 Task: Create List Refunds in Board Employee Performance to Workspace Full-stack Development. Create List Disputes in Board Email A/B Testing to Workspace Full-stack Development. Create List Collections in Board Email Marketing Re-engagement Campaigns and Strategy to Workspace Full-stack Development
Action: Mouse moved to (71, 401)
Screenshot: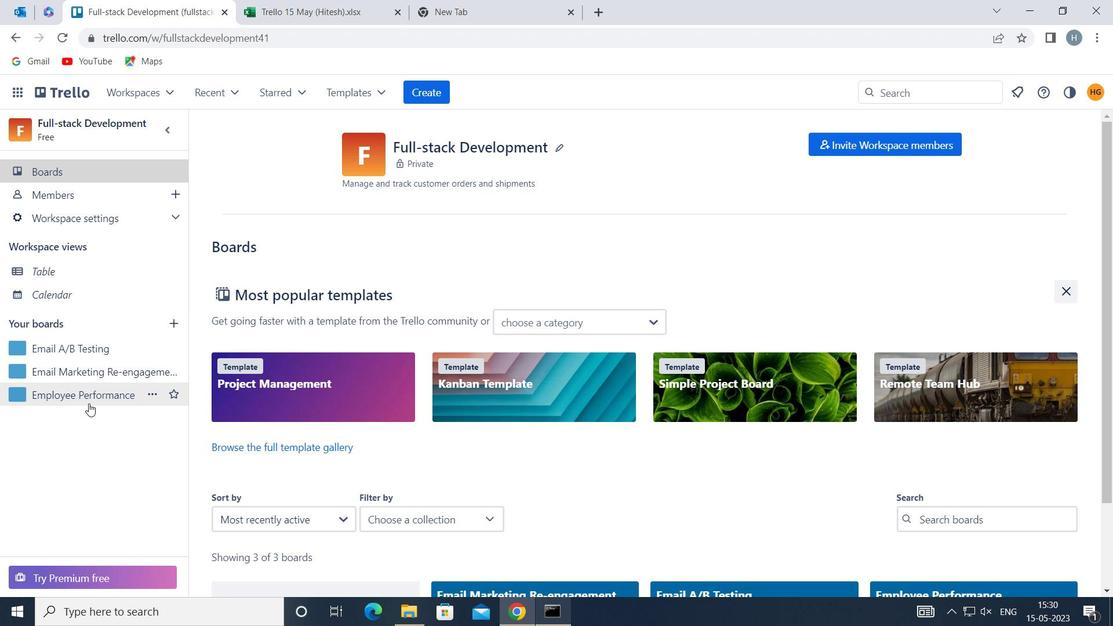 
Action: Mouse pressed left at (71, 401)
Screenshot: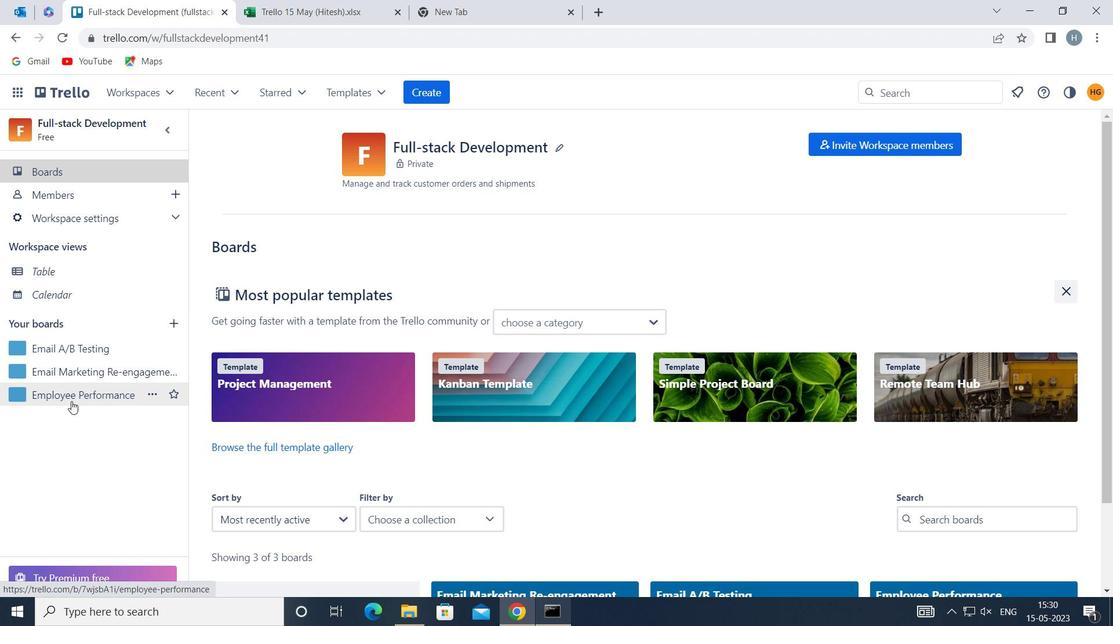 
Action: Mouse moved to (682, 182)
Screenshot: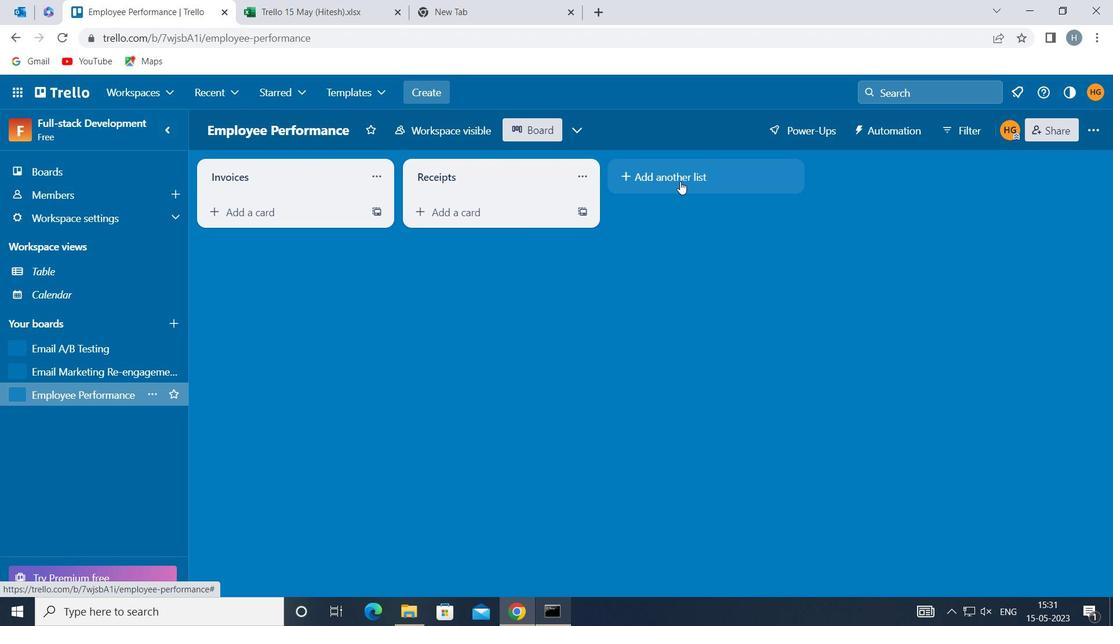 
Action: Mouse pressed left at (682, 182)
Screenshot: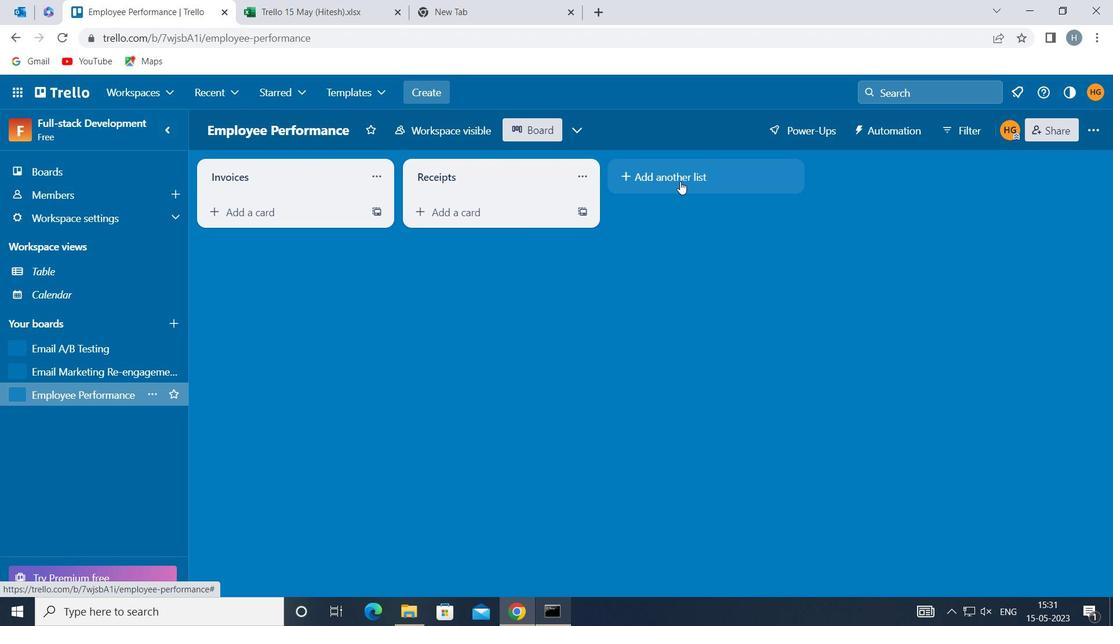 
Action: Key pressed <Key.shift><Key.shift><Key.shift><Key.shift>REFUNDS
Screenshot: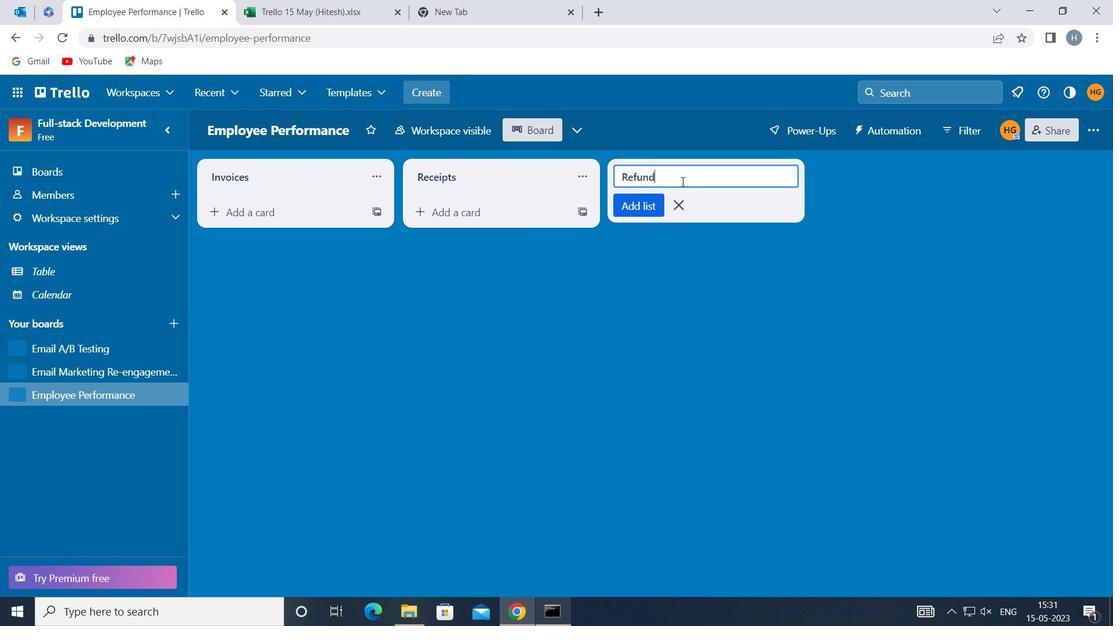 
Action: Mouse moved to (647, 203)
Screenshot: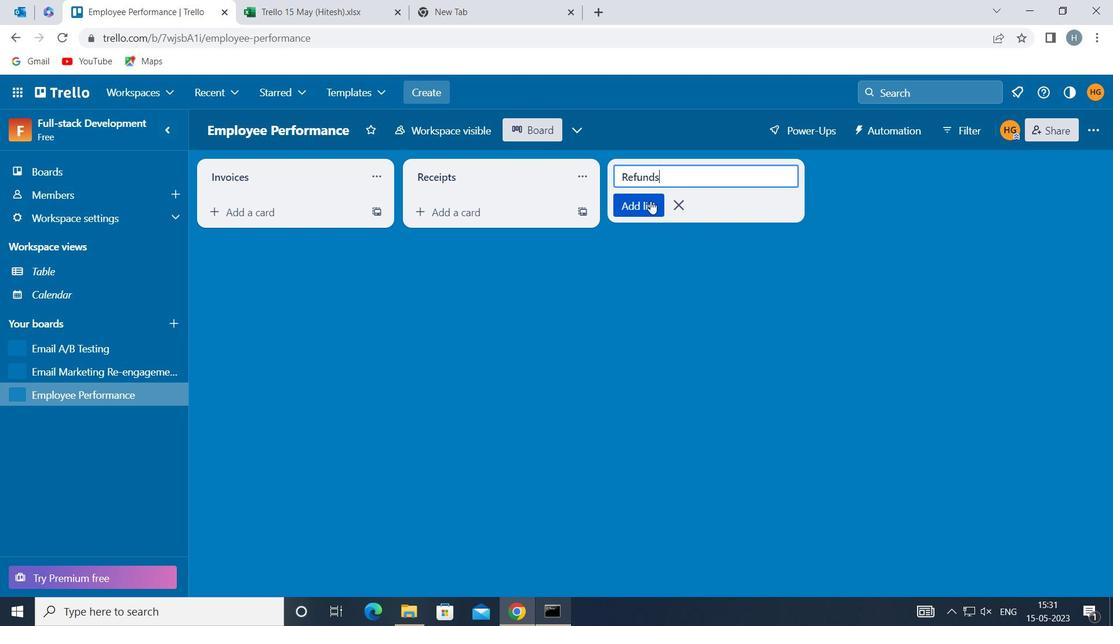 
Action: Mouse pressed left at (647, 203)
Screenshot: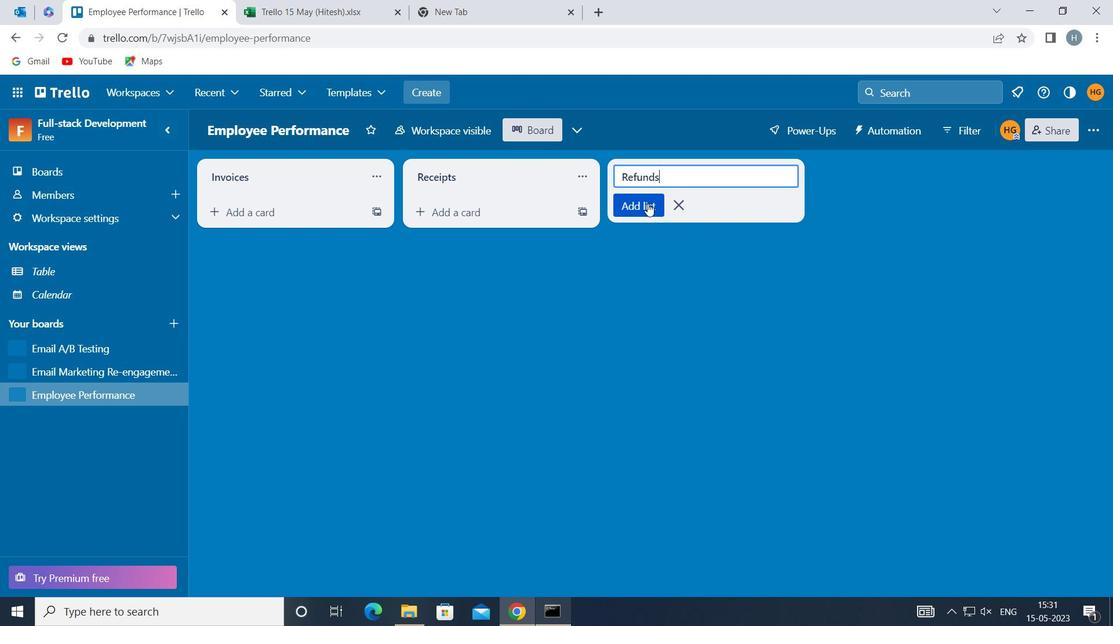 
Action: Mouse moved to (580, 307)
Screenshot: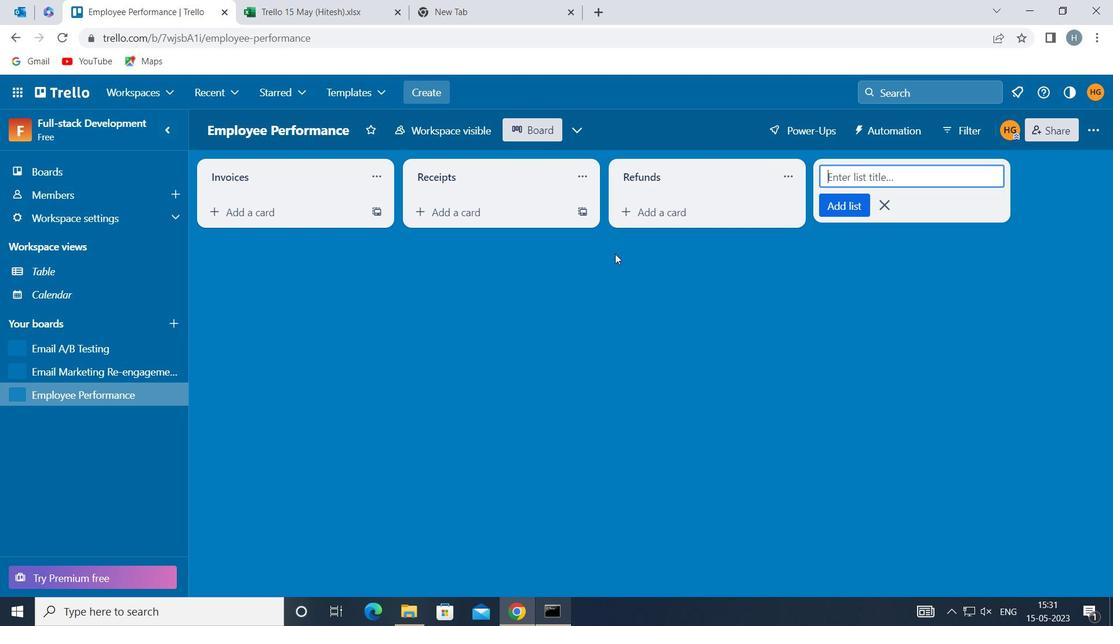 
Action: Mouse pressed left at (580, 307)
Screenshot: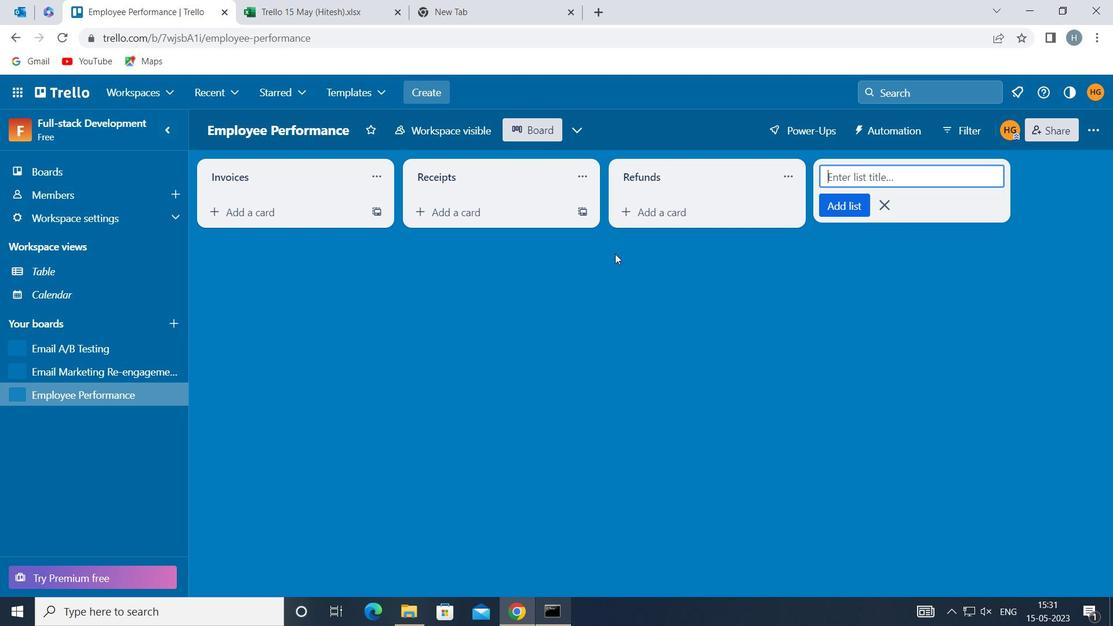 
Action: Mouse moved to (53, 346)
Screenshot: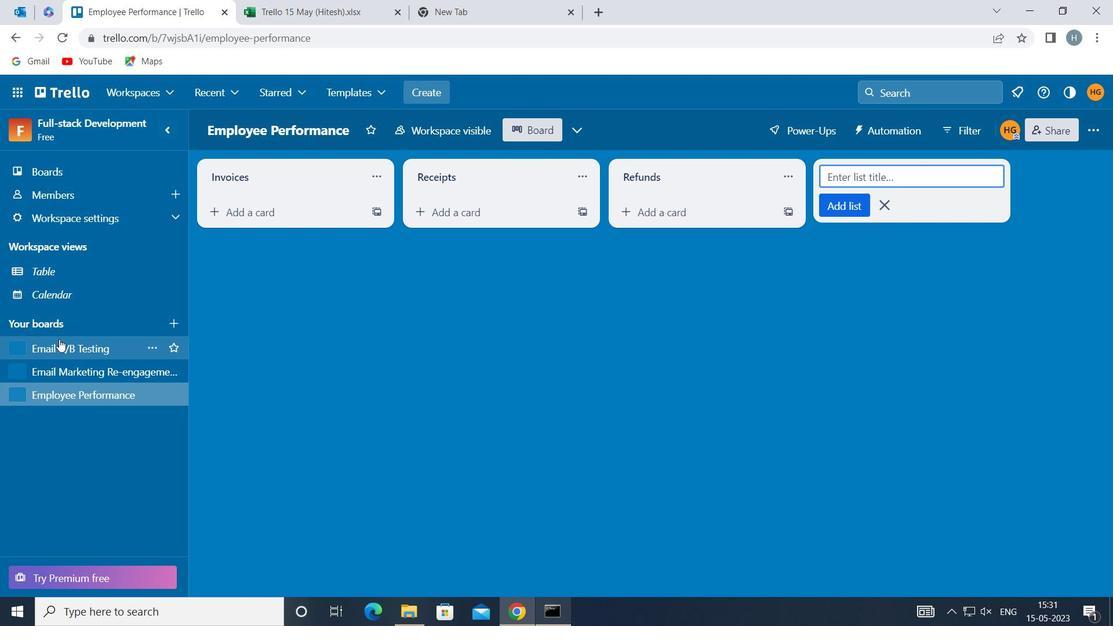 
Action: Mouse pressed left at (53, 346)
Screenshot: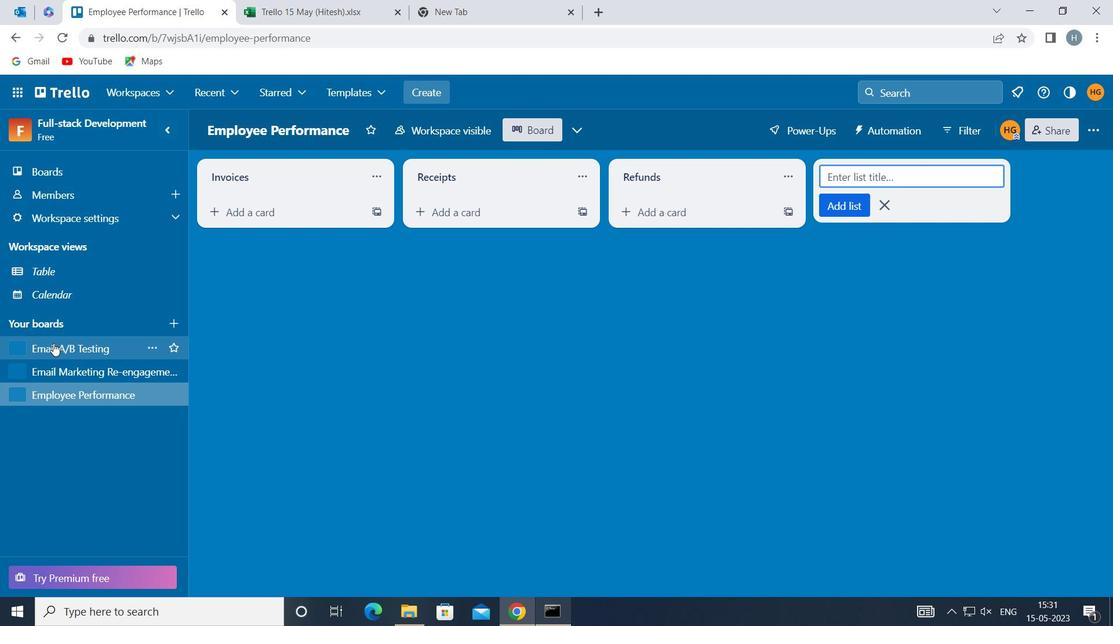 
Action: Mouse moved to (716, 171)
Screenshot: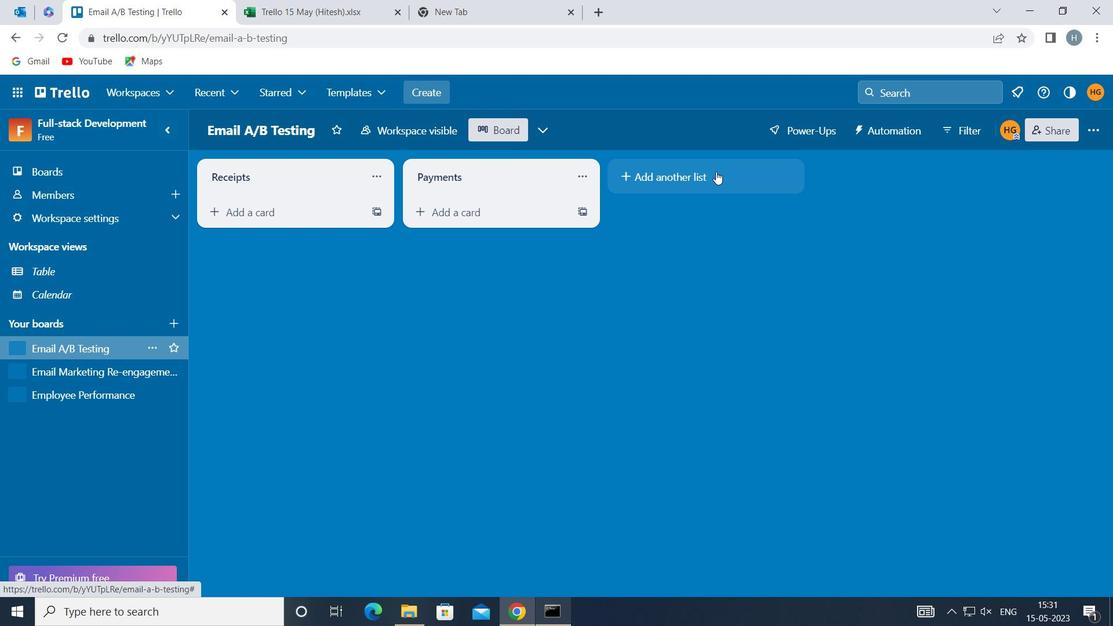 
Action: Mouse pressed left at (716, 171)
Screenshot: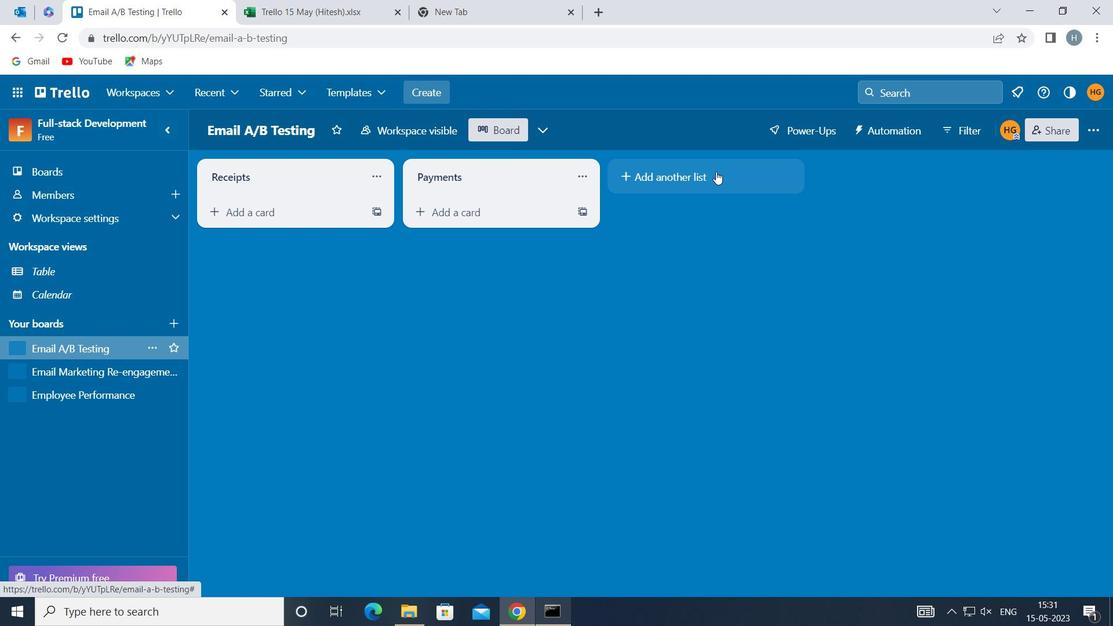 
Action: Key pressed <Key.shift>DISPUTES
Screenshot: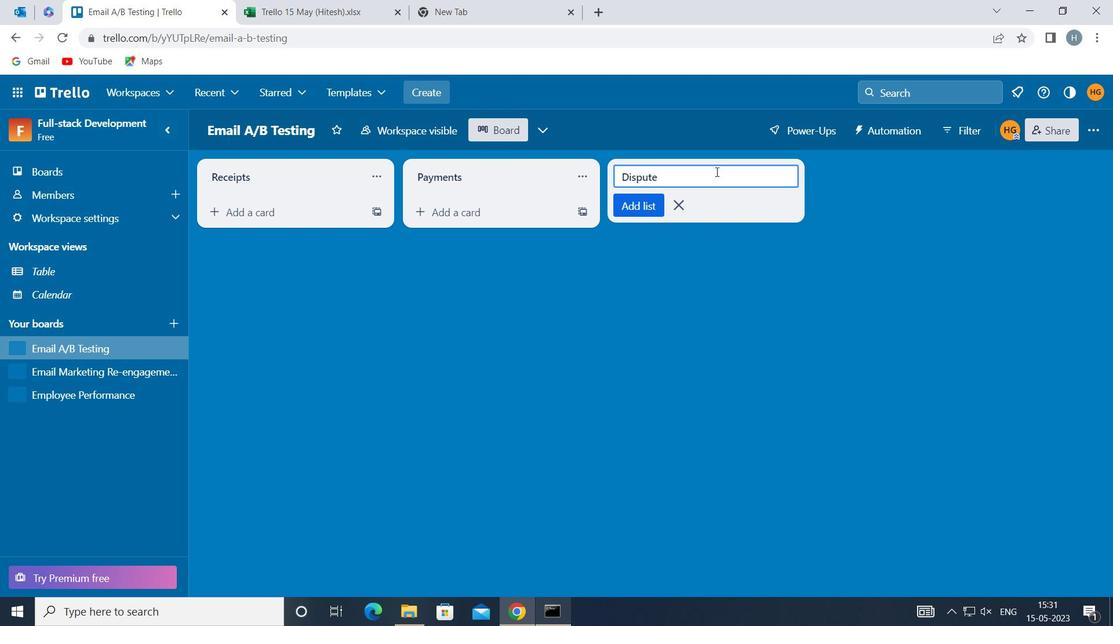 
Action: Mouse moved to (649, 205)
Screenshot: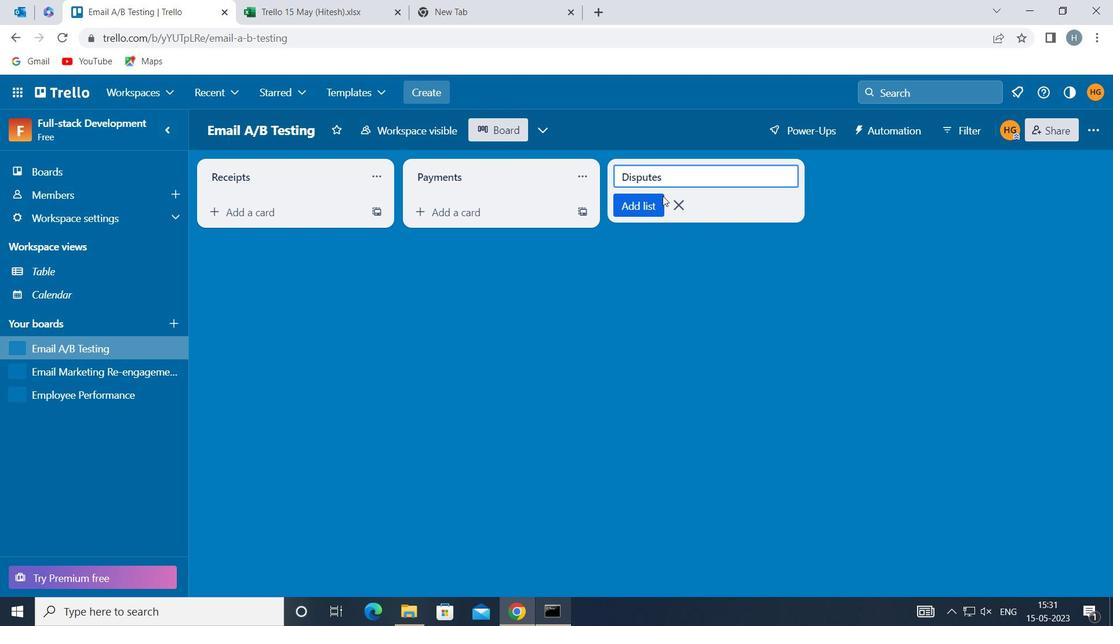 
Action: Mouse pressed left at (649, 205)
Screenshot: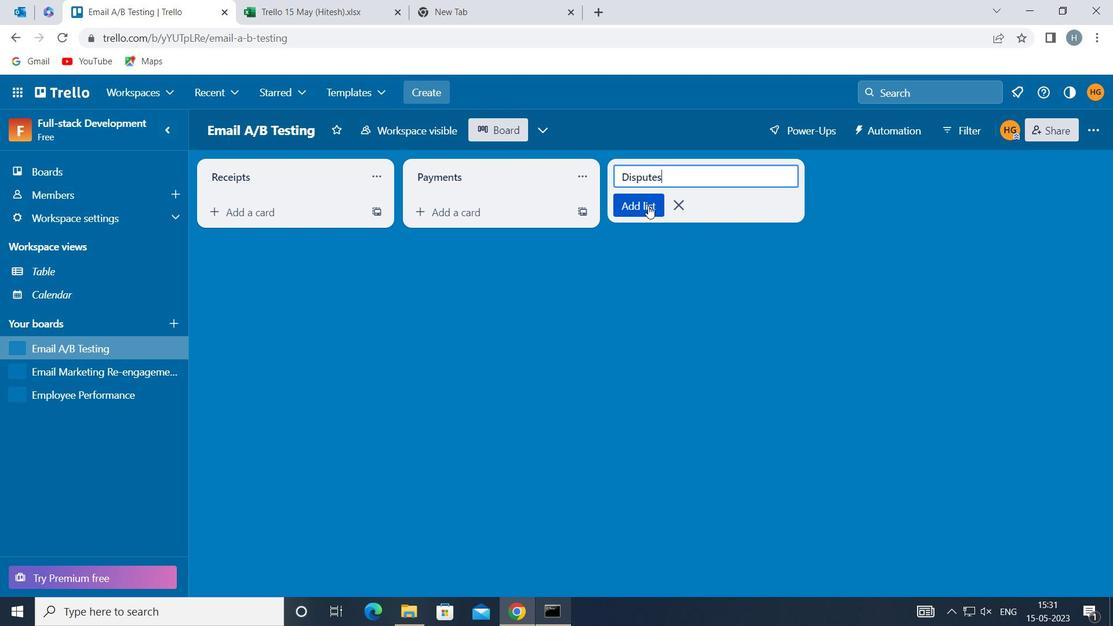 
Action: Mouse moved to (615, 298)
Screenshot: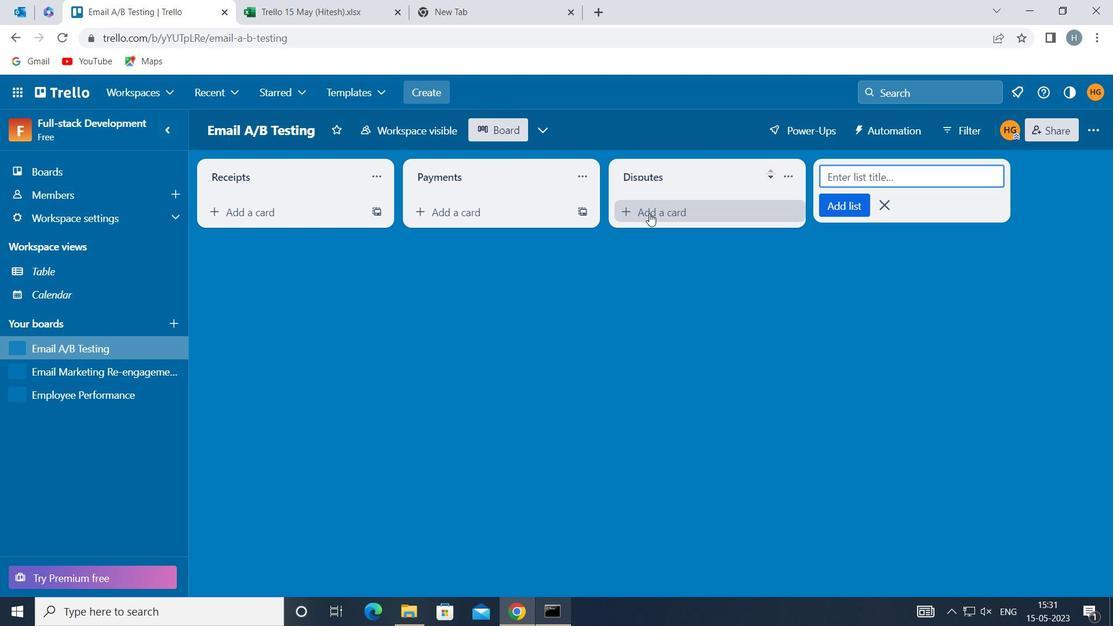 
Action: Mouse pressed left at (615, 298)
Screenshot: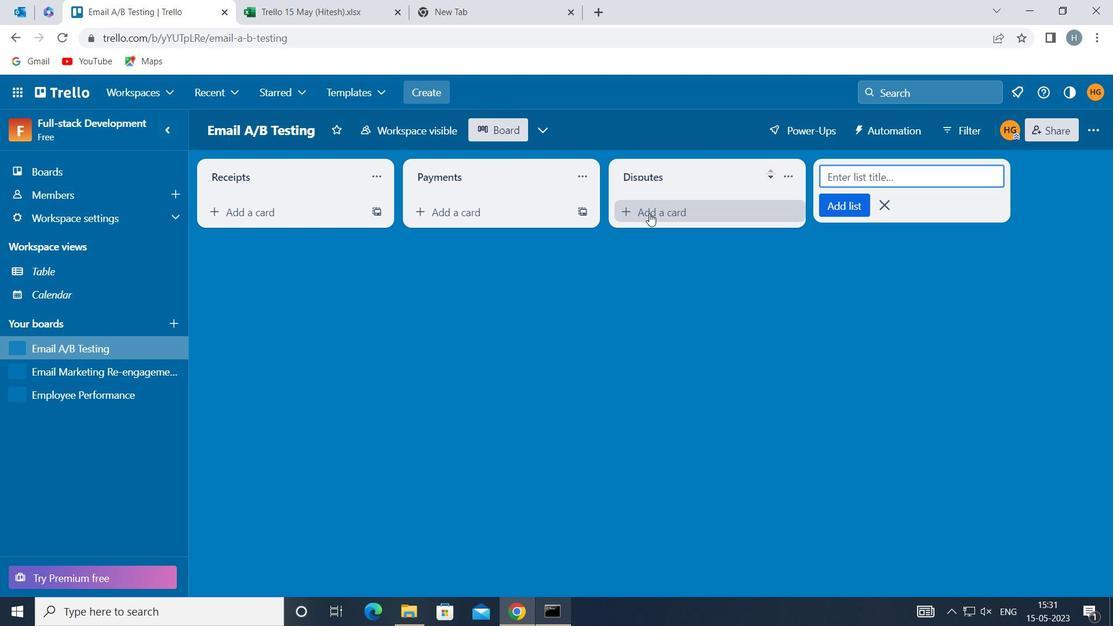 
Action: Mouse moved to (88, 371)
Screenshot: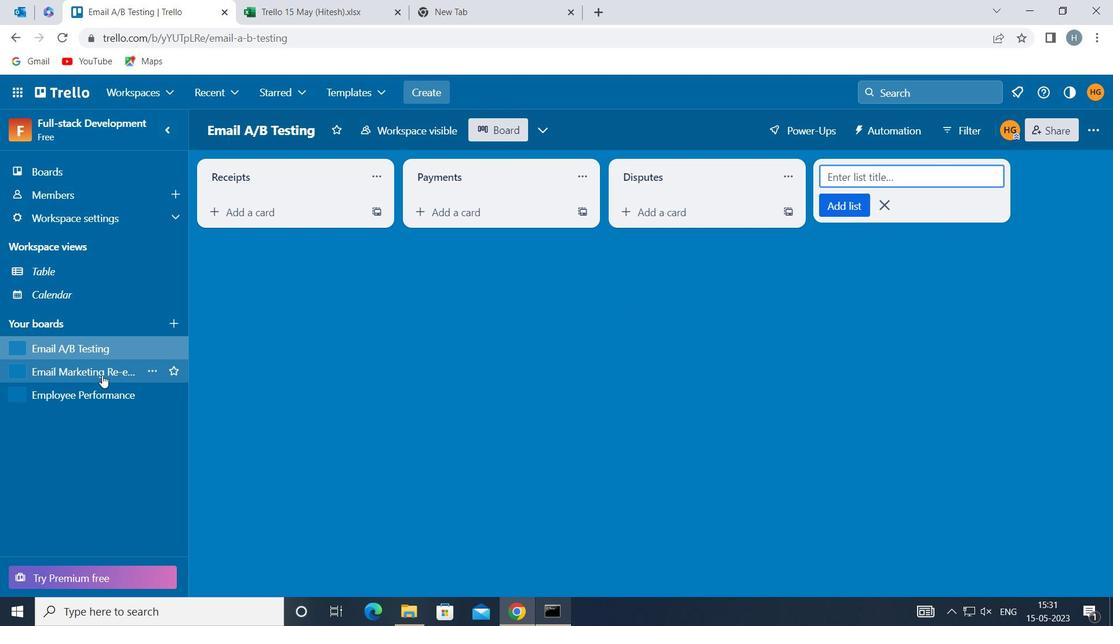 
Action: Mouse pressed left at (88, 371)
Screenshot: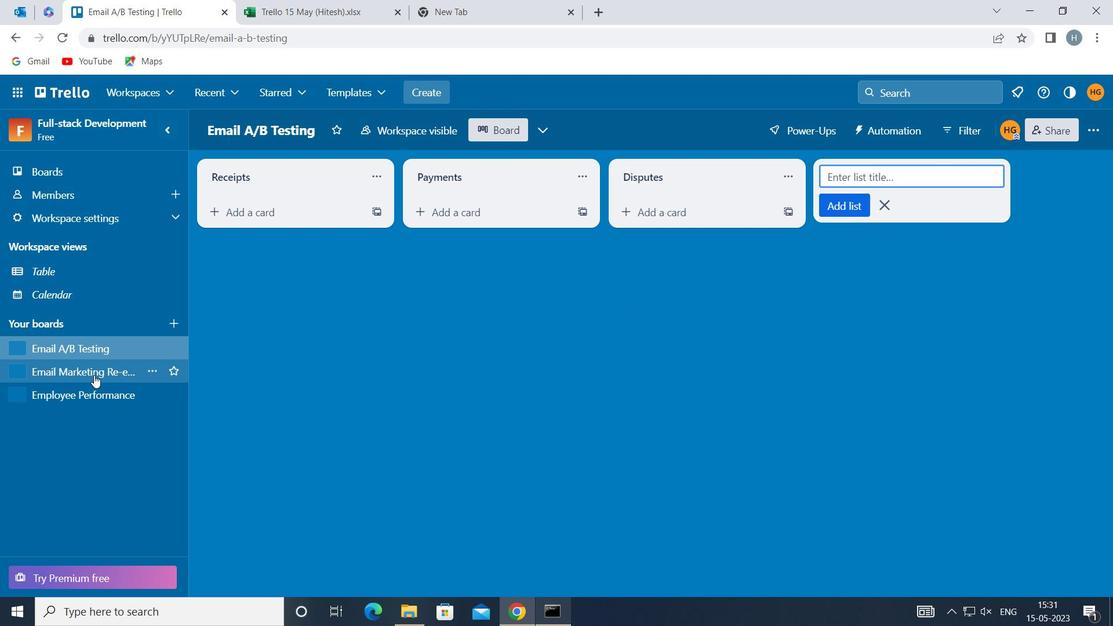 
Action: Mouse moved to (706, 177)
Screenshot: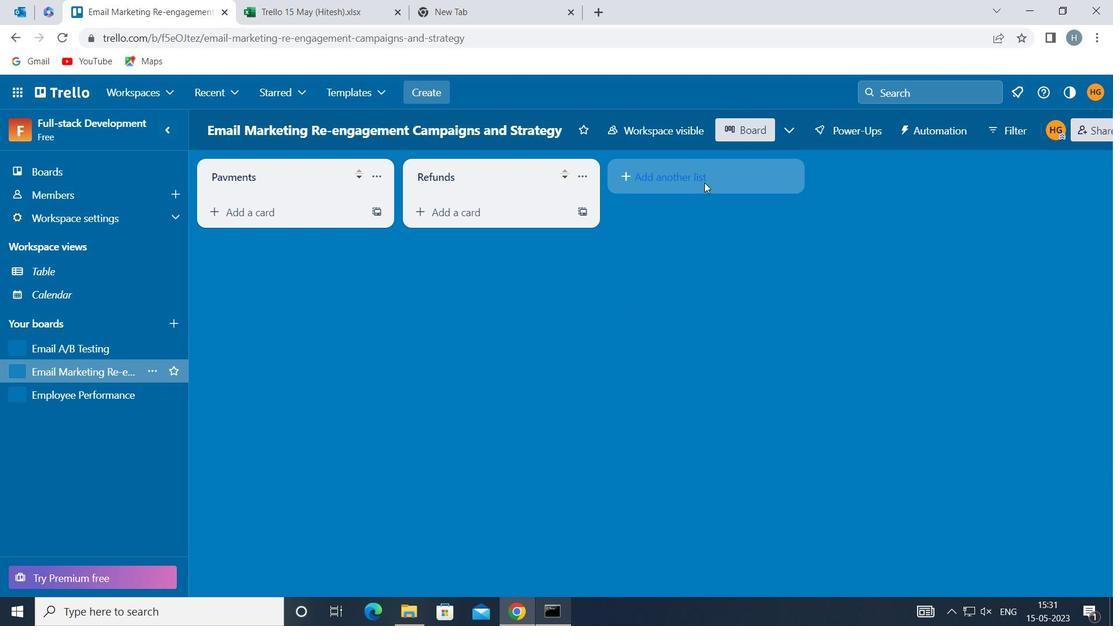 
Action: Mouse pressed left at (706, 177)
Screenshot: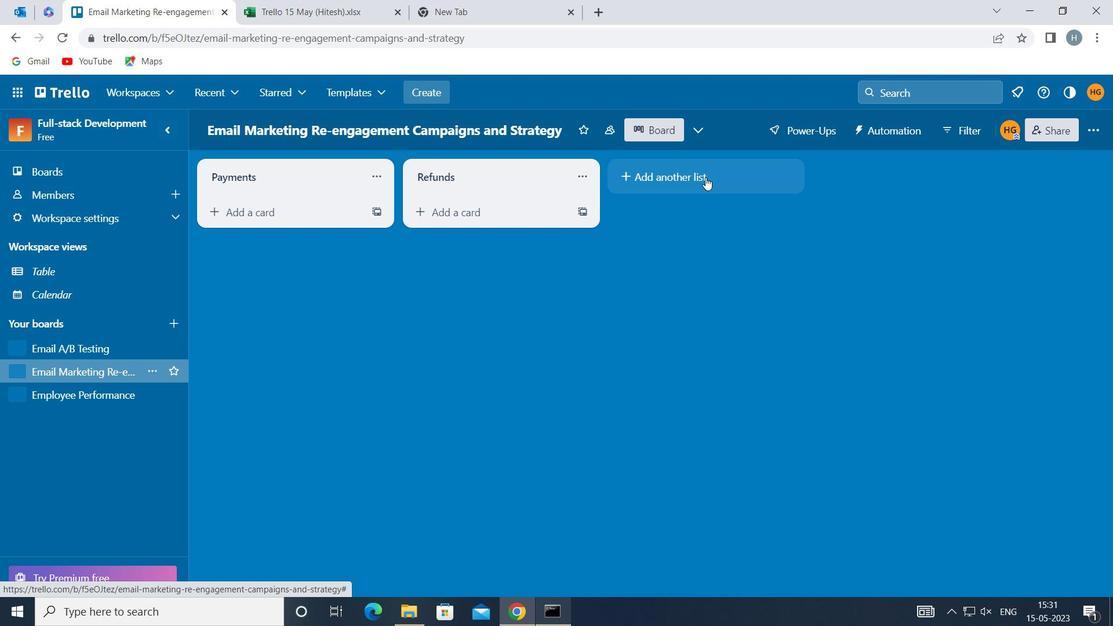 
Action: Key pressed <Key.shift>COLLECTIONS
Screenshot: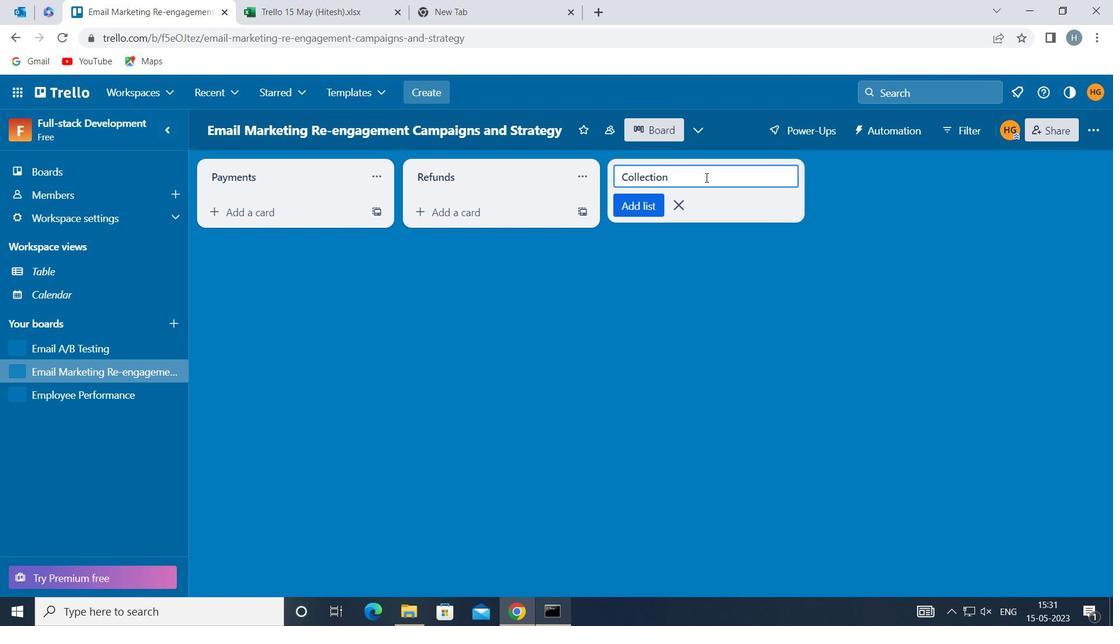 
Action: Mouse moved to (650, 204)
Screenshot: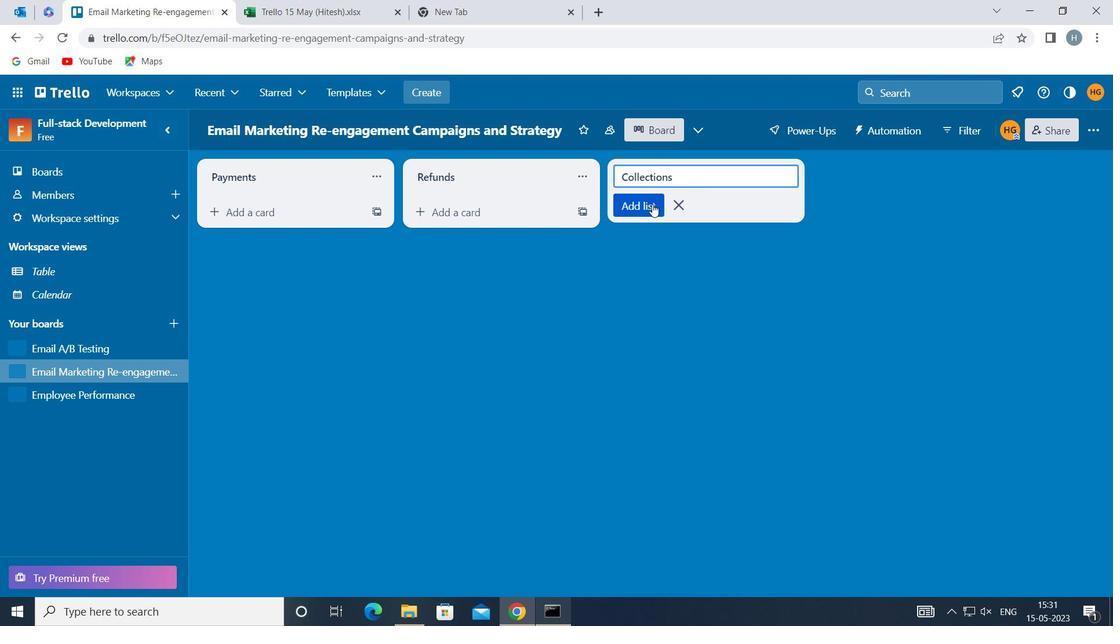 
Action: Mouse pressed left at (650, 204)
Screenshot: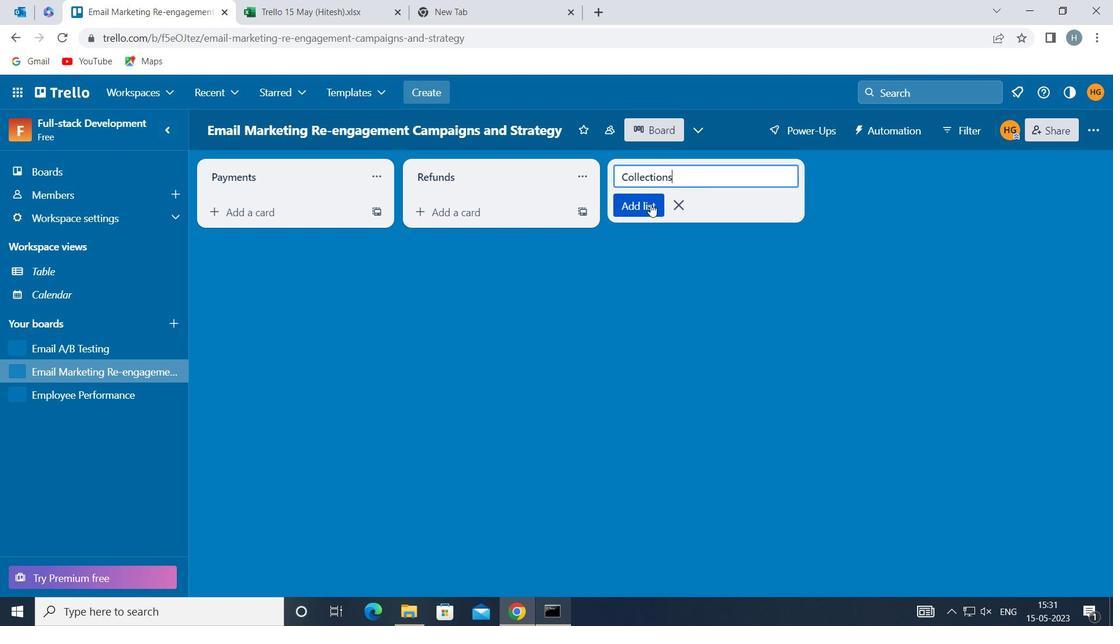 
Action: Mouse moved to (648, 297)
Screenshot: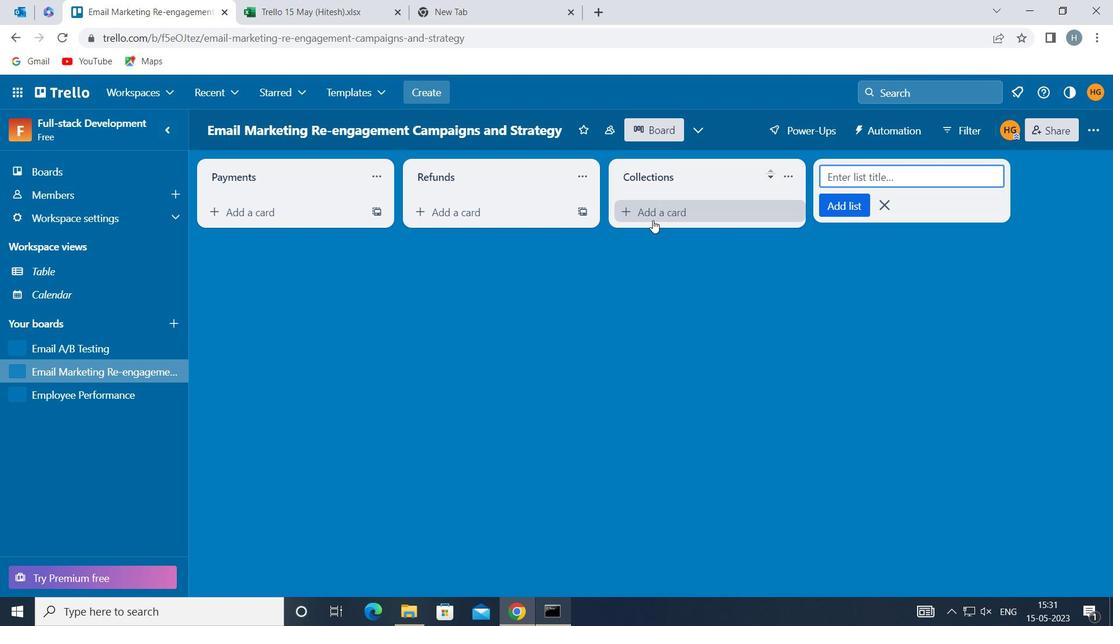 
Action: Mouse pressed left at (648, 297)
Screenshot: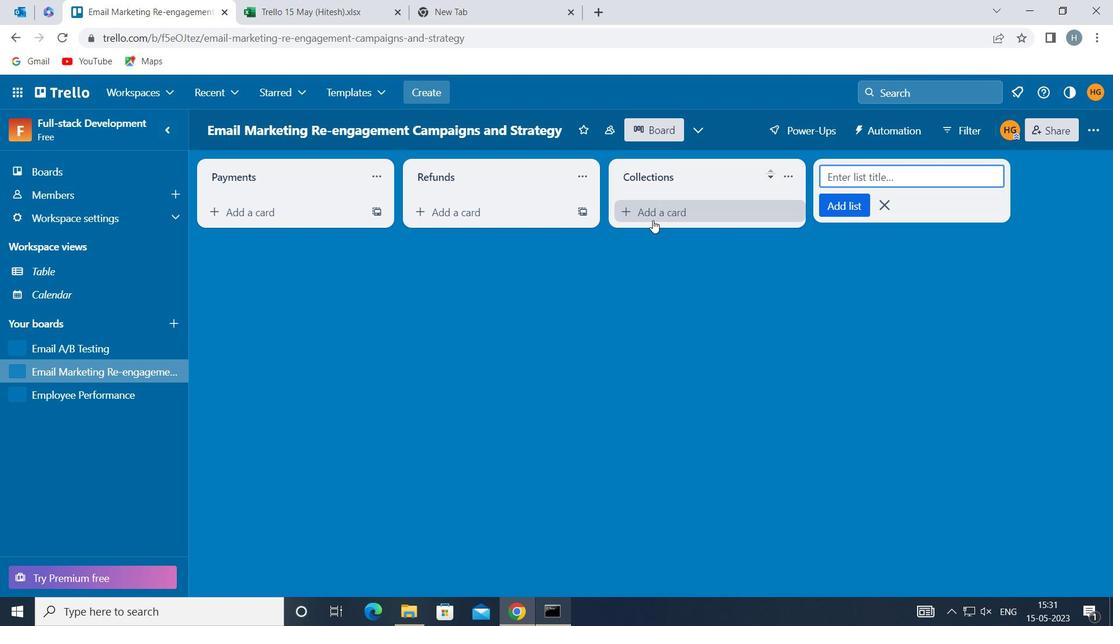 
